 Task: Add an event with the title Second Marketing Campaign Launch, date '2024/03/06', time 8:00 AM to 10:00 AMand add a description: The PIP Discussion will be conducted in a respectful and confidential manner, ensuring that the employee feels heard and valued. The ultimate goal is to create a supportive environment that encourages growth, self-improvement, and the attainment of desired performance levels.Select event color  Graphite . Add location for the event as: 987 Wild Wadi Water Park, Dubai, UAE, logged in from the account softage.6@softage.netand send the event invitation to softage.7@softage.net and softage.8@softage.net. Set a reminder for the event Every weekday(Monday to Friday)
Action: Mouse moved to (74, 91)
Screenshot: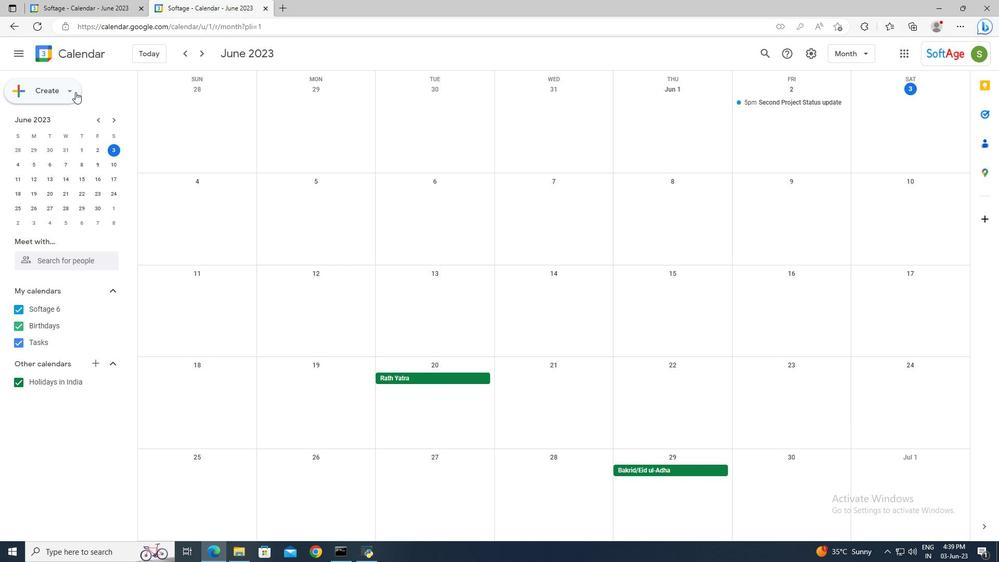 
Action: Mouse pressed left at (74, 91)
Screenshot: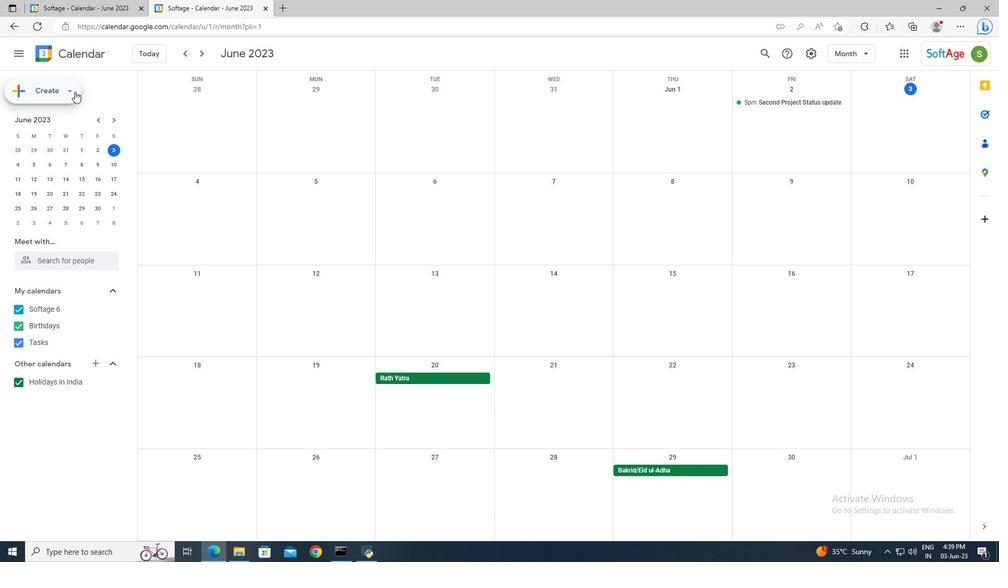 
Action: Mouse moved to (74, 117)
Screenshot: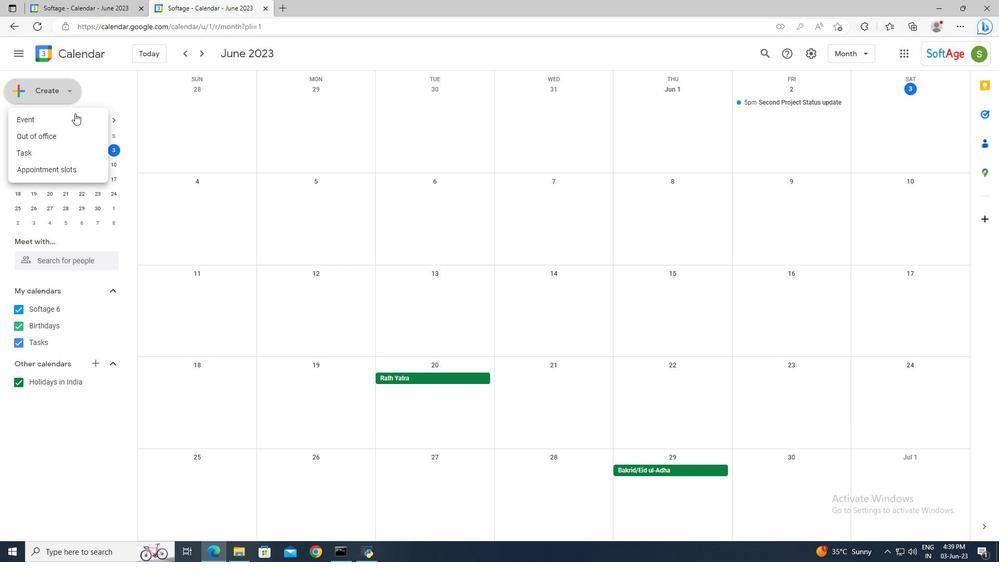 
Action: Mouse pressed left at (74, 117)
Screenshot: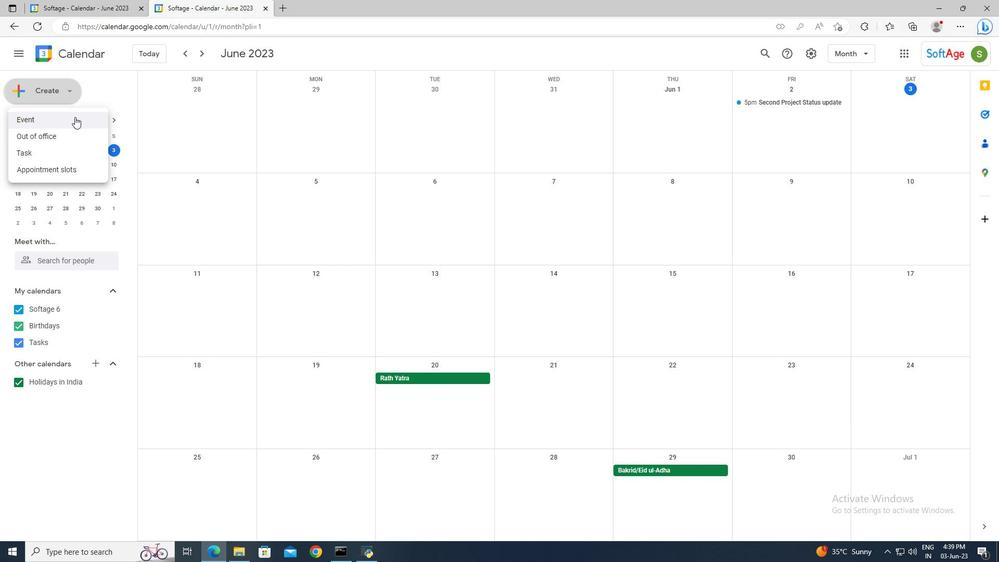 
Action: Mouse moved to (757, 356)
Screenshot: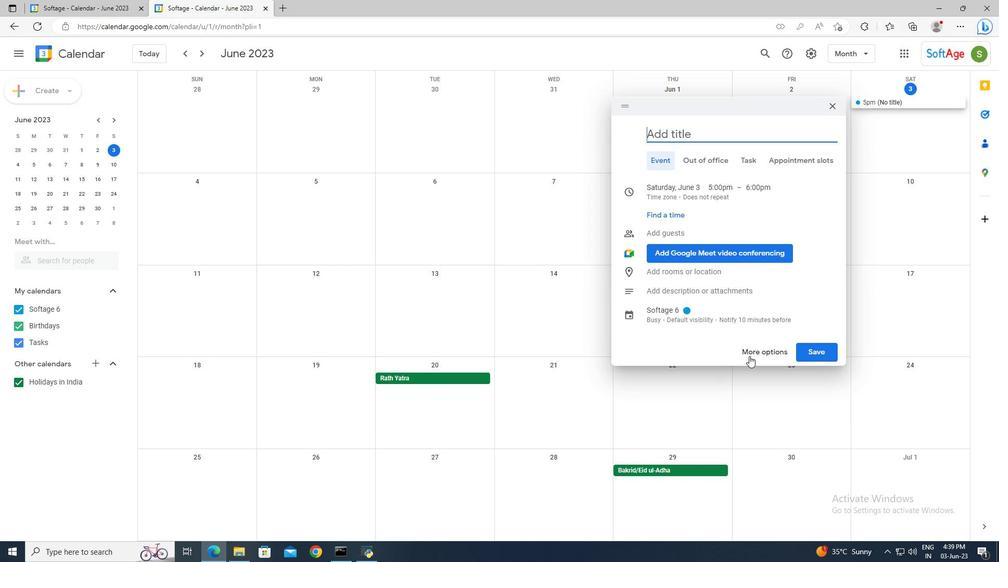 
Action: Mouse pressed left at (757, 356)
Screenshot: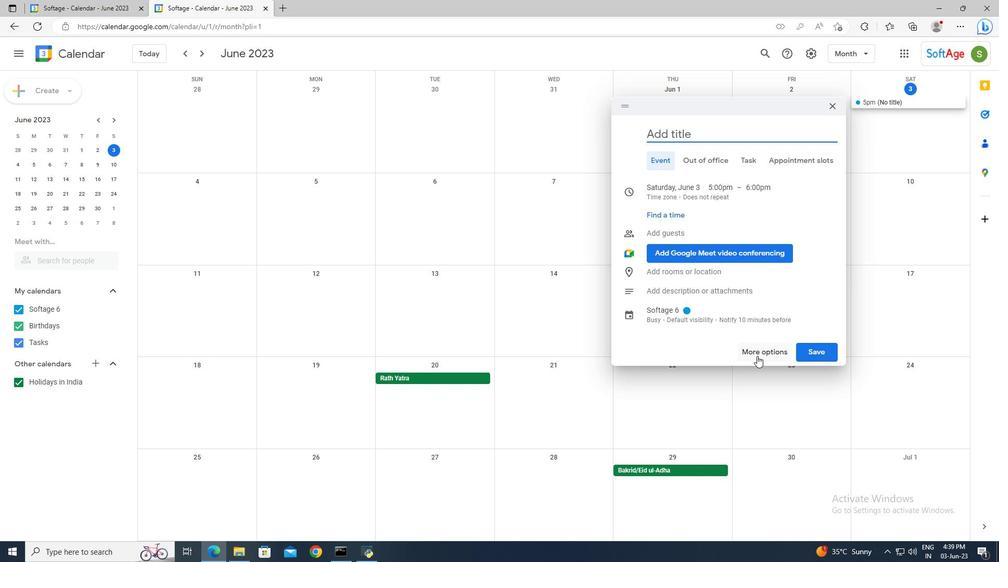 
Action: Mouse moved to (292, 59)
Screenshot: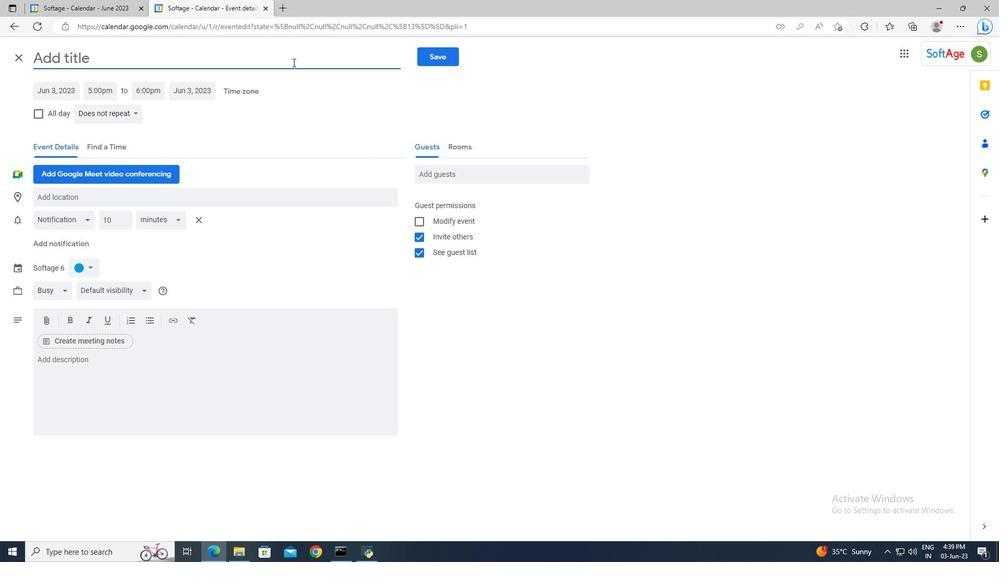 
Action: Mouse pressed left at (292, 59)
Screenshot: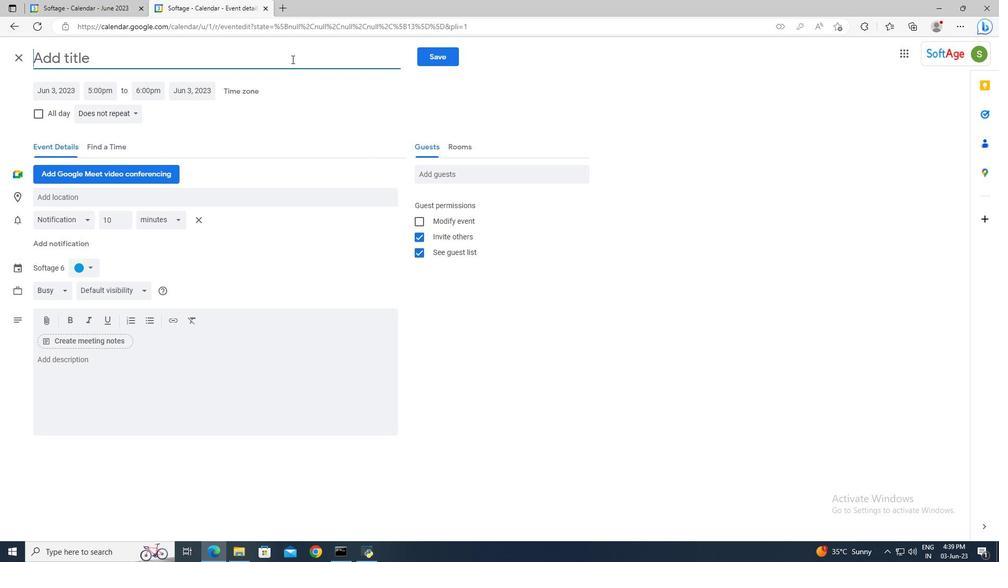 
Action: Key pressed <Key.shift>Second<Key.space><Key.shift>Marketing<Key.space><Key.shift>Campaign<Key.space><Key.shift>Launch
Screenshot: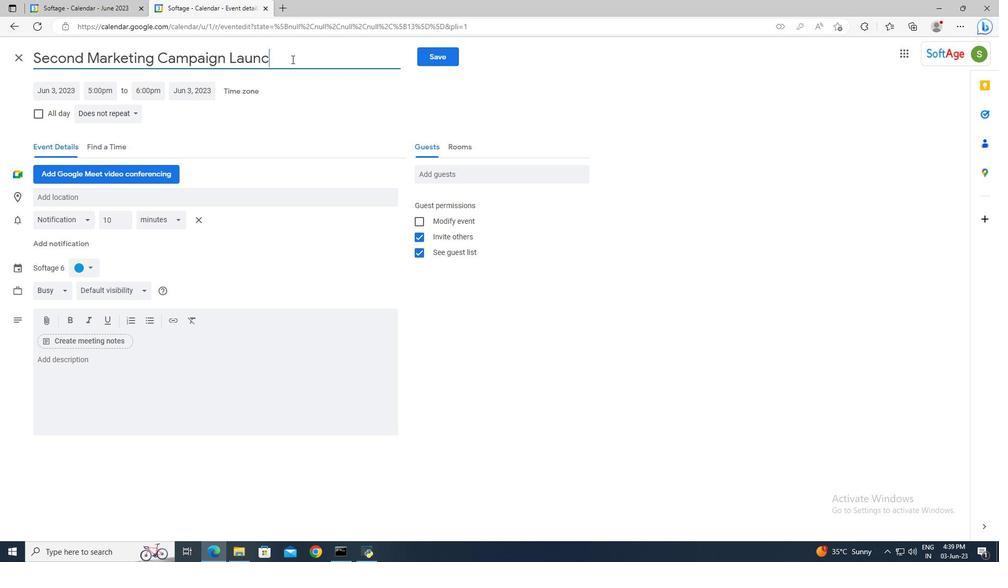 
Action: Mouse moved to (65, 91)
Screenshot: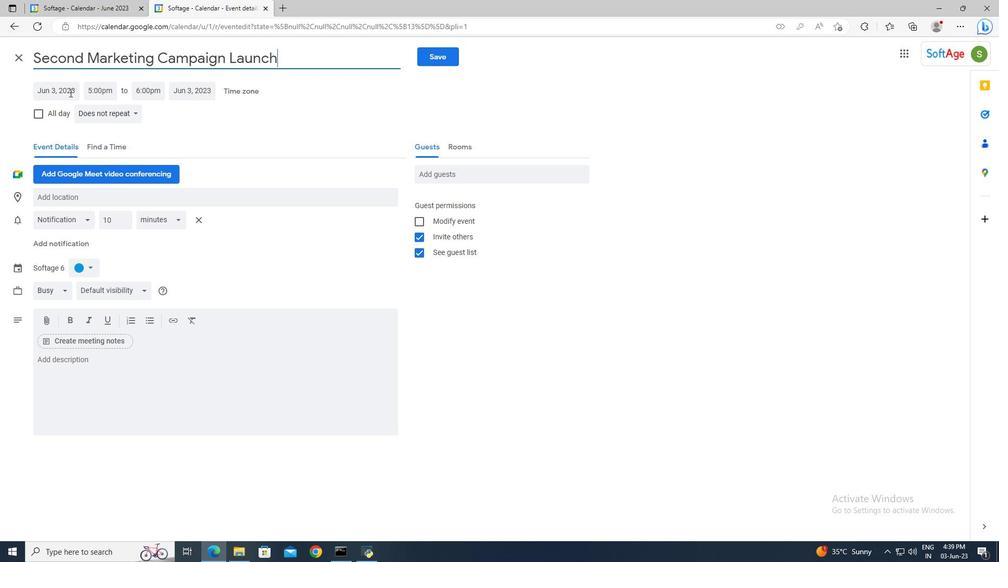 
Action: Mouse pressed left at (65, 91)
Screenshot: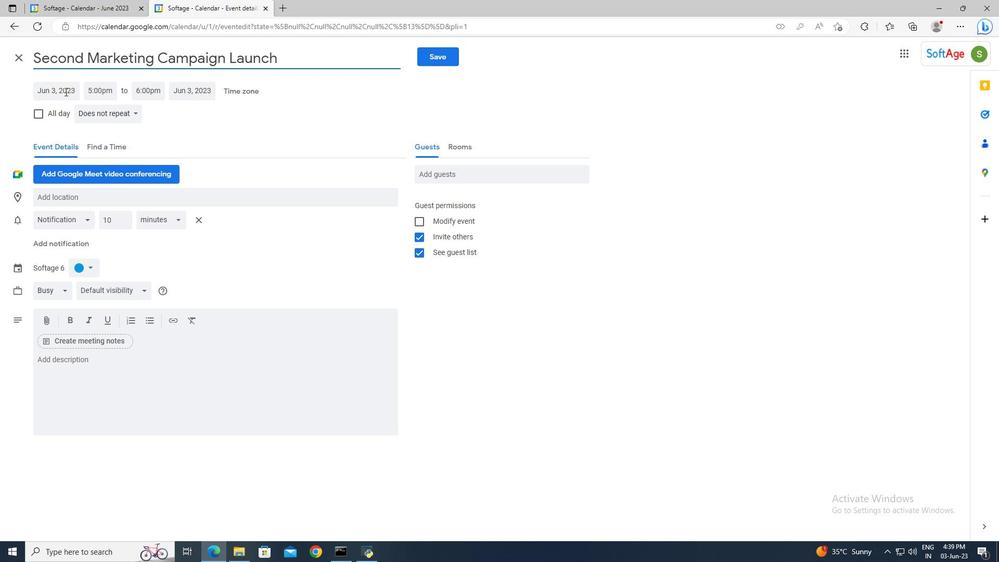 
Action: Mouse moved to (162, 111)
Screenshot: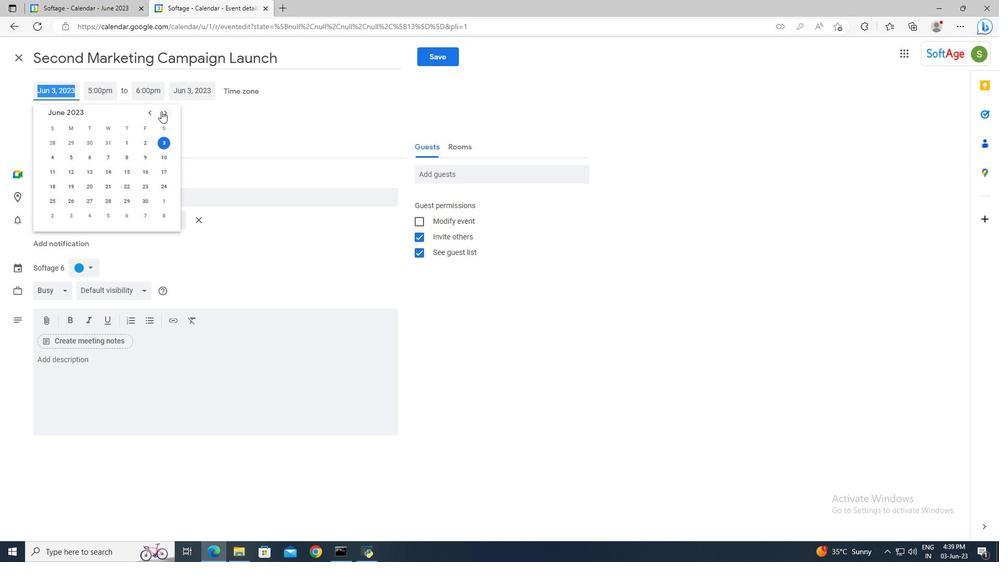 
Action: Mouse pressed left at (162, 111)
Screenshot: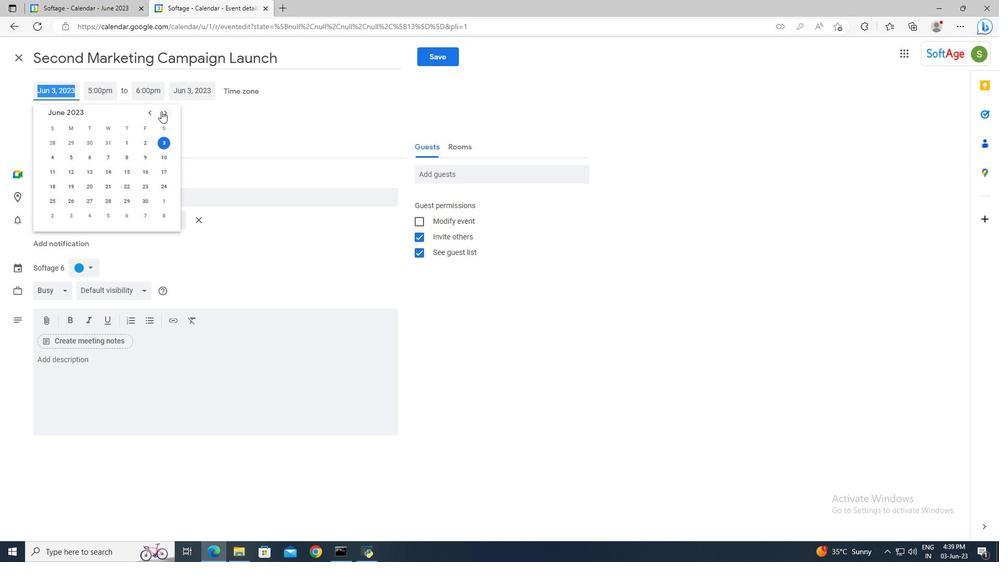 
Action: Mouse pressed left at (162, 111)
Screenshot: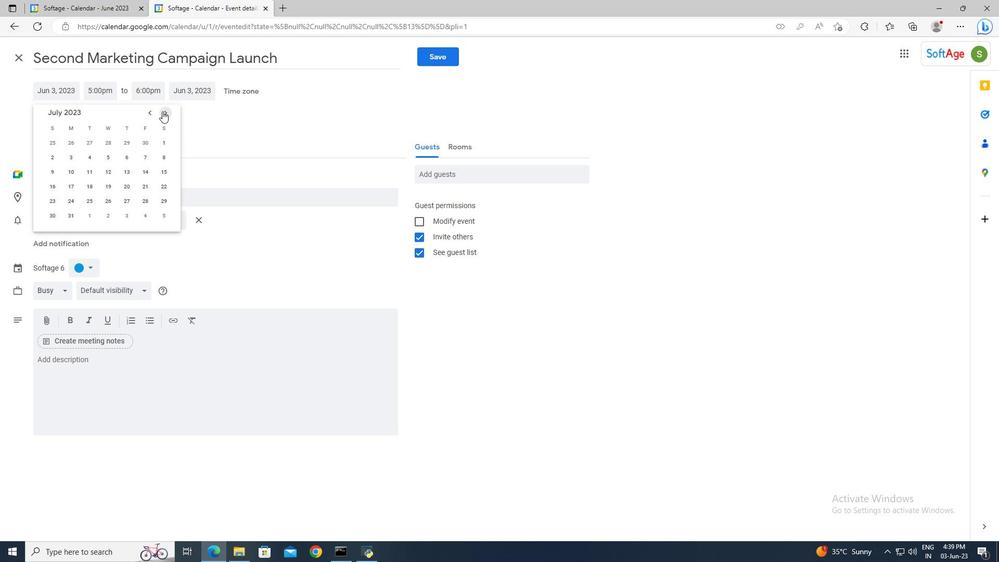 
Action: Mouse pressed left at (162, 111)
Screenshot: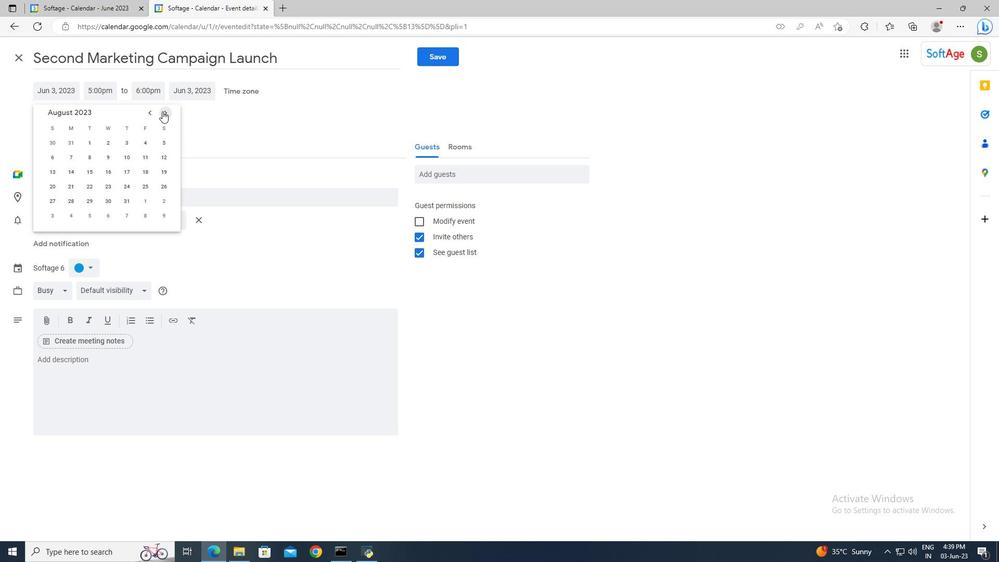 
Action: Mouse pressed left at (162, 111)
Screenshot: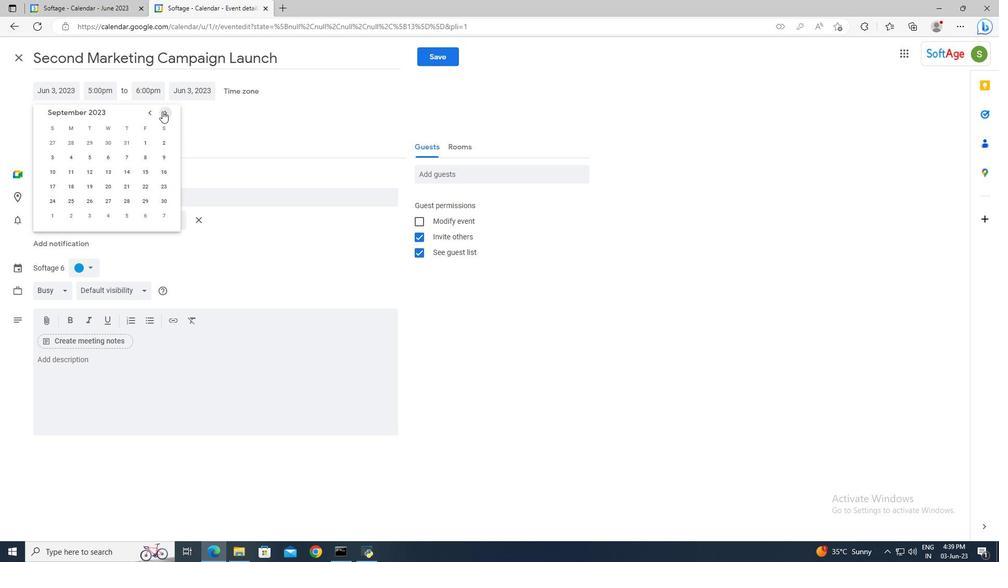 
Action: Mouse pressed left at (162, 111)
Screenshot: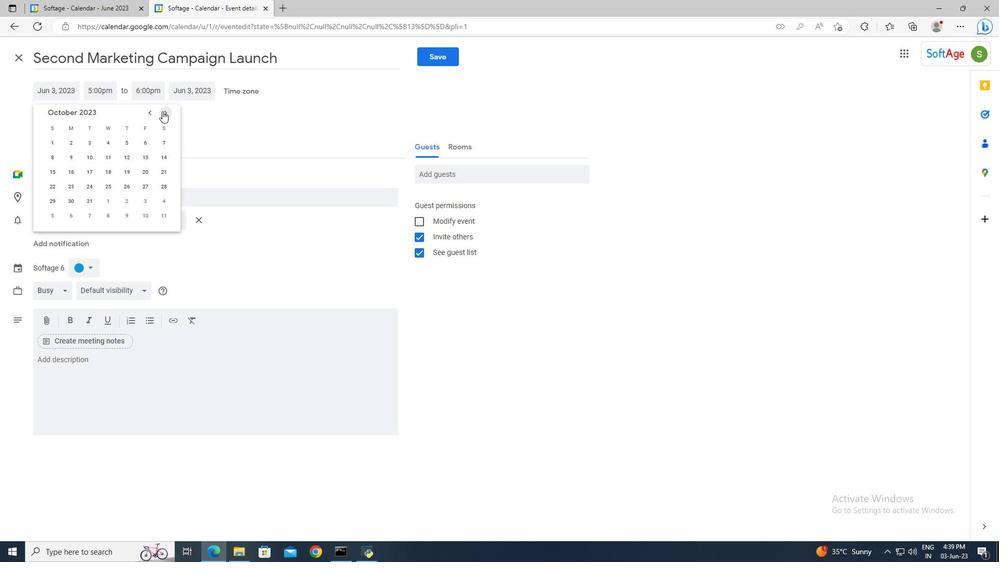 
Action: Mouse pressed left at (162, 111)
Screenshot: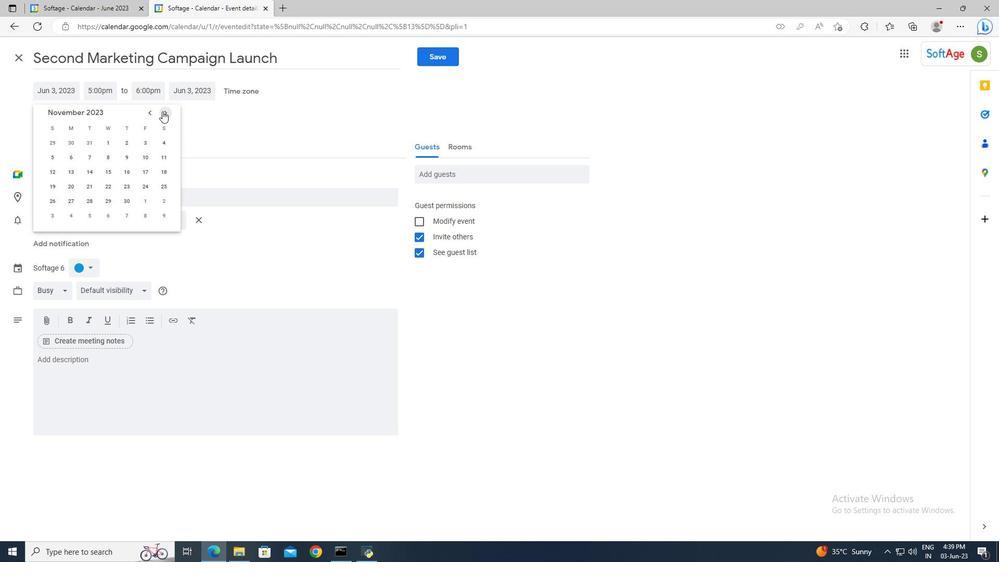
Action: Mouse pressed left at (162, 111)
Screenshot: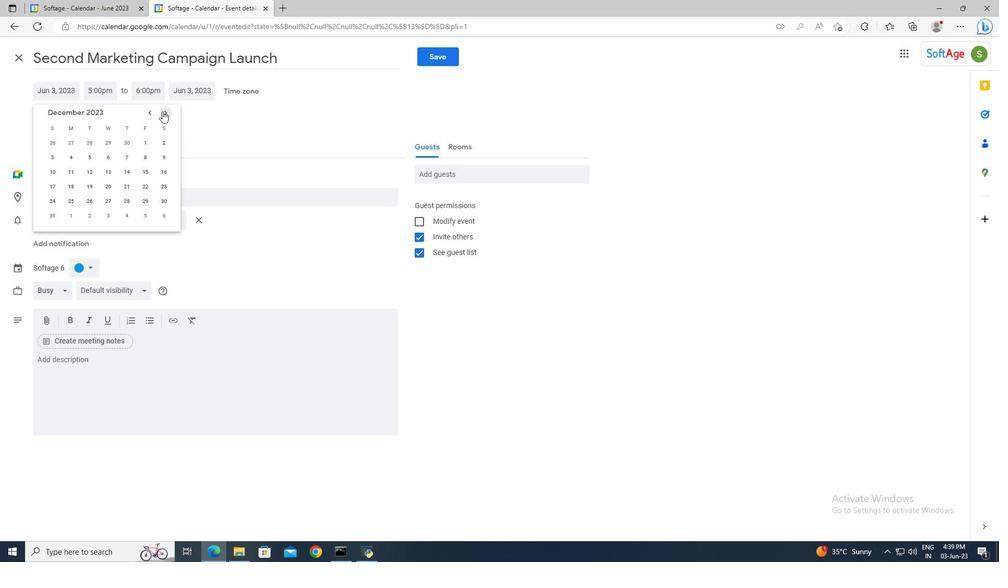 
Action: Mouse pressed left at (162, 111)
Screenshot: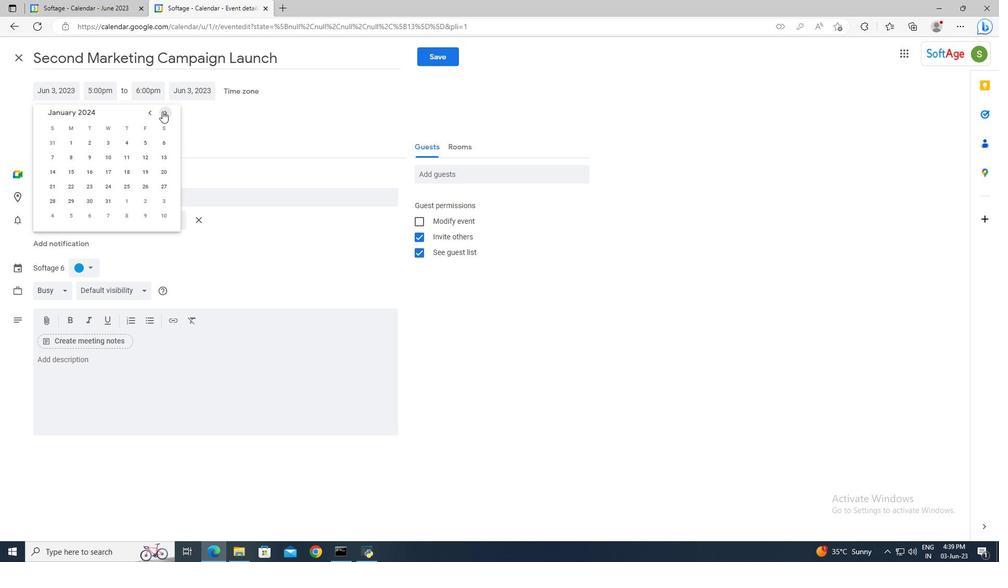
Action: Mouse pressed left at (162, 111)
Screenshot: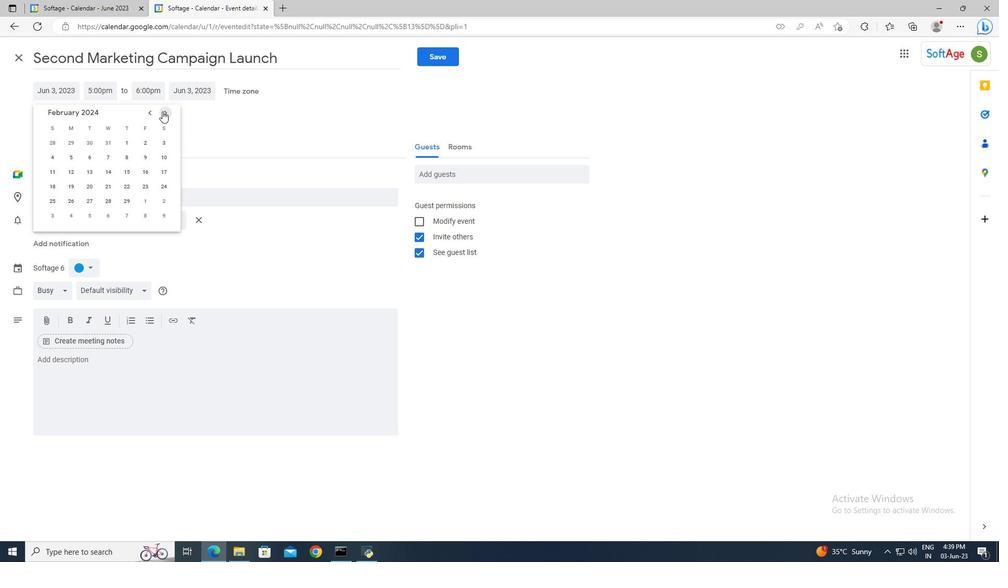 
Action: Mouse moved to (114, 156)
Screenshot: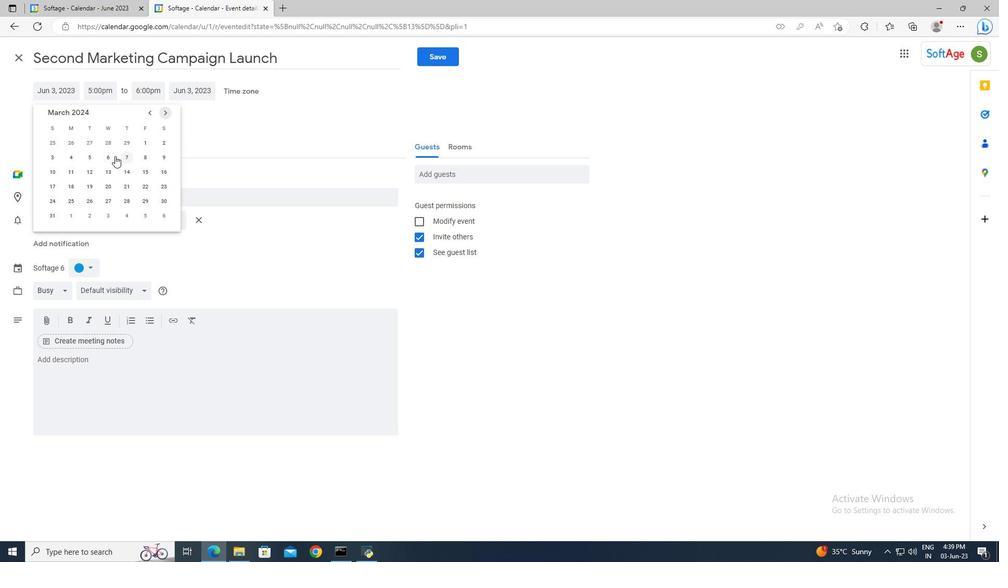 
Action: Mouse pressed left at (114, 156)
Screenshot: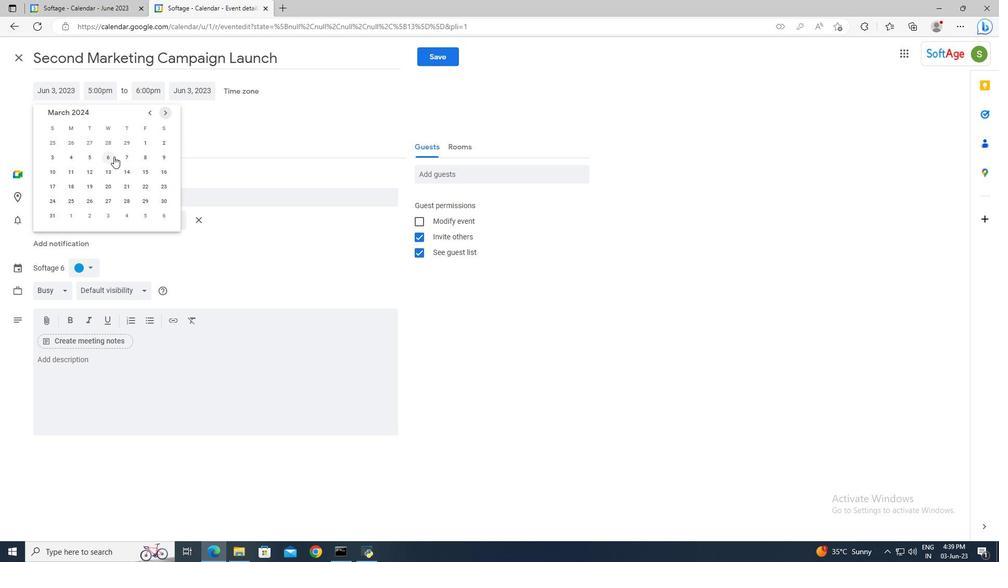 
Action: Mouse moved to (107, 91)
Screenshot: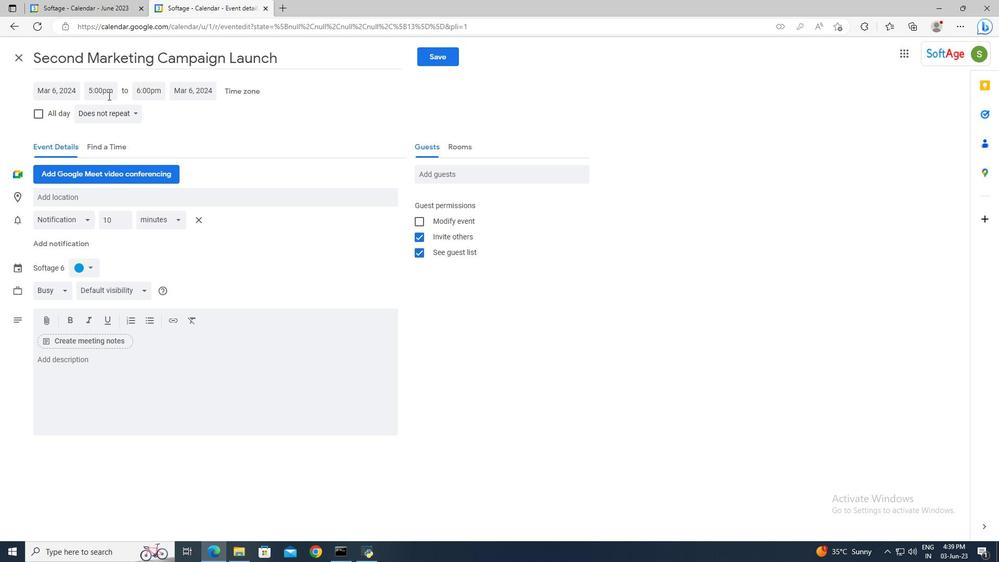 
Action: Mouse pressed left at (107, 91)
Screenshot: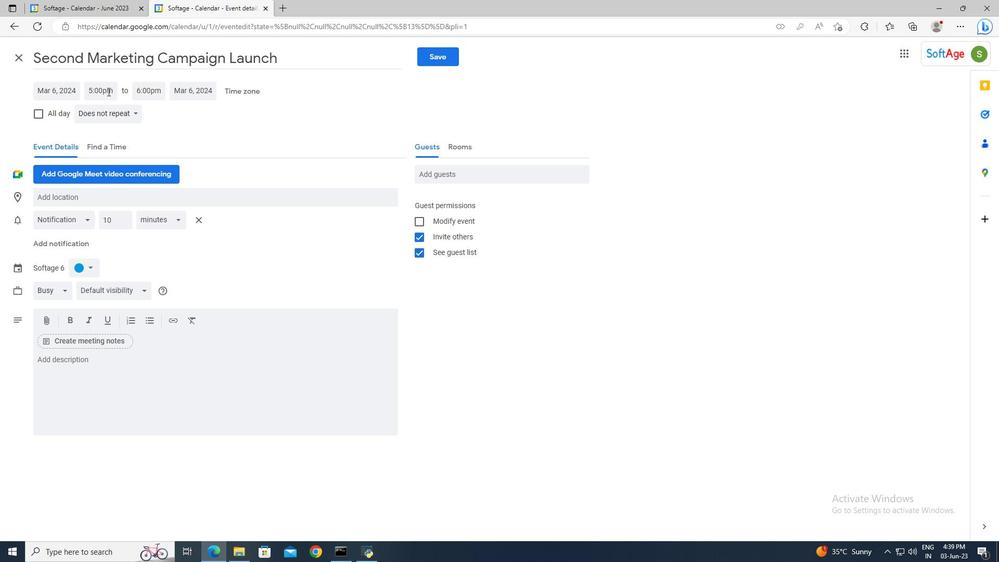 
Action: Key pressed 8<Key.shift_r>:00am<Key.enter><Key.tab>10<Key.shift>:00am<Key.enter>
Screenshot: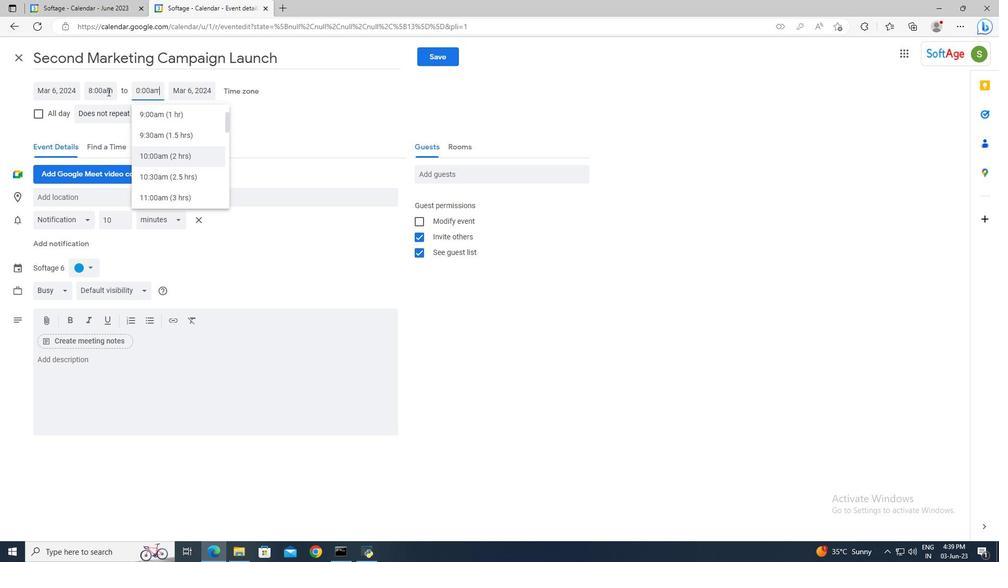 
Action: Mouse moved to (96, 358)
Screenshot: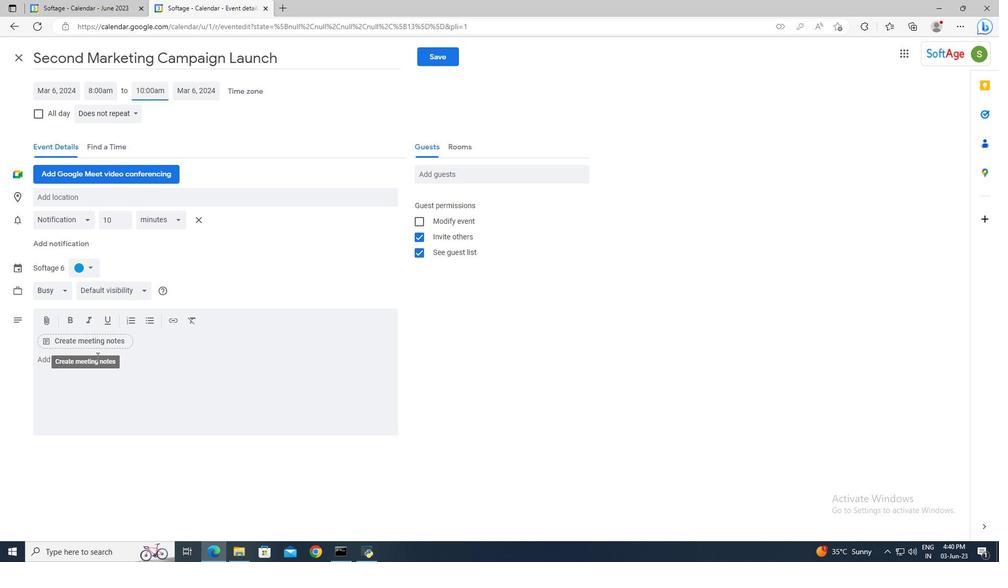 
Action: Mouse pressed left at (96, 358)
Screenshot: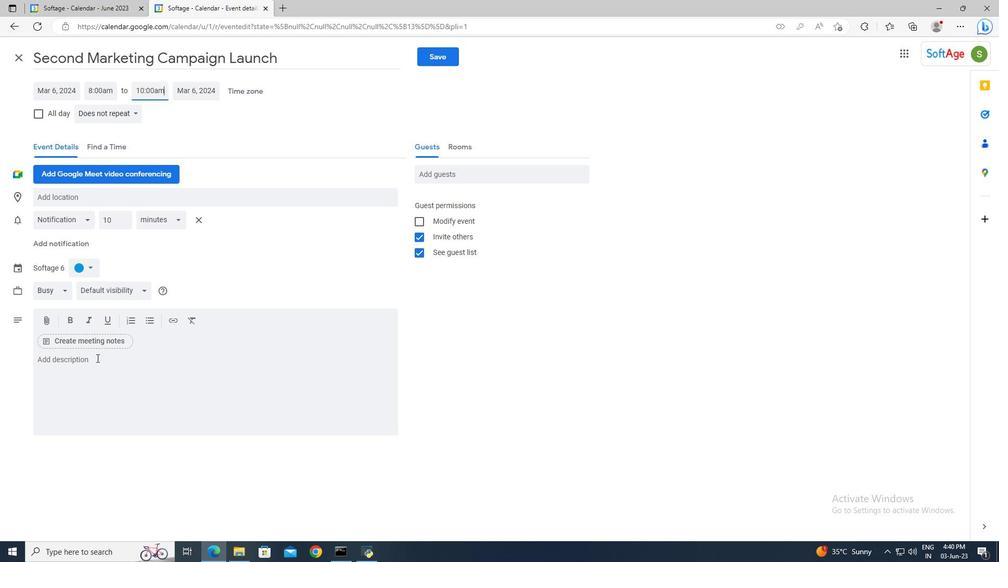 
Action: Key pressed <Key.shift>The<Key.space><Key.shift>PIP<Key.space><Key.shift>Discussion<Key.space>will<Key.space>be<Key.space>conducted<Key.space>in<Key.space>a<Key.space>respectful<Key.space>and<Key.space>confidential<Key.space>manner,<Key.space>ensuring<Key.space>that<Key.space>the<Key.space>employee<Key.space>feels<Key.space>heard<Key.space>and<Key.space>valued.<Key.space><Key.shift>The<Key.space>ultimate<Key.space>goal<Key.space>is<Key.space>to<Key.space>create<Key.space>a<Key.space>supportive<Key.space>environment<Key.space>that<Key.space>encourages<Key.space>growth,<Key.space>self-improvement,<Key.space>and<Key.space>the<Key.space>attainment<Key.space>of<Key.space>desired<Key.space>performance<Key.space>levels.
Screenshot: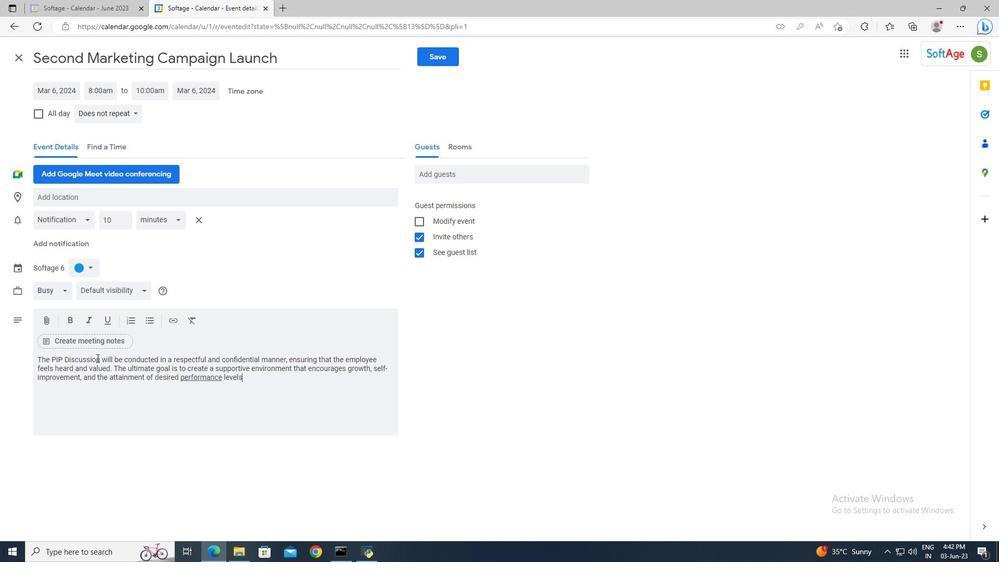 
Action: Mouse moved to (86, 265)
Screenshot: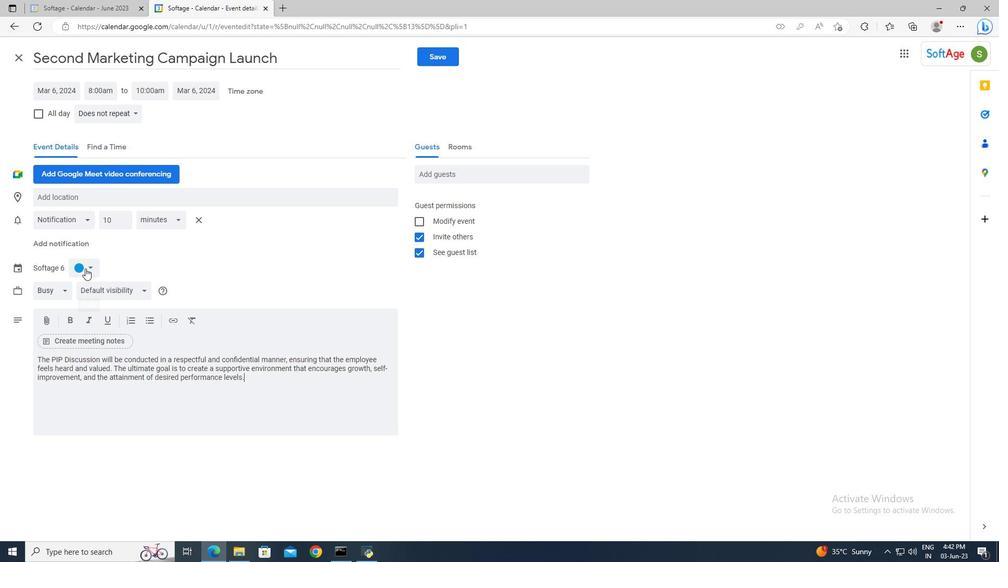 
Action: Mouse pressed left at (86, 265)
Screenshot: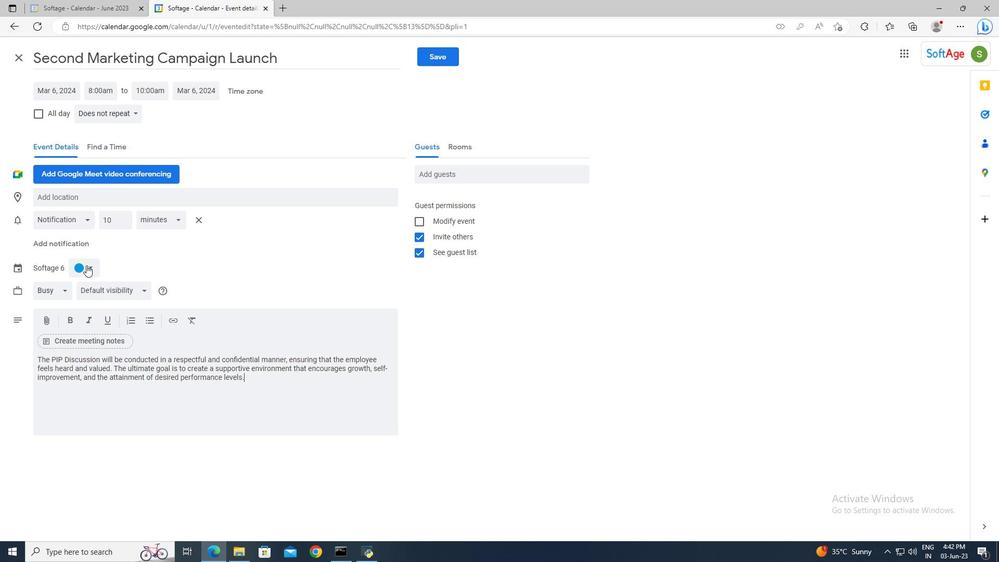 
Action: Mouse moved to (81, 329)
Screenshot: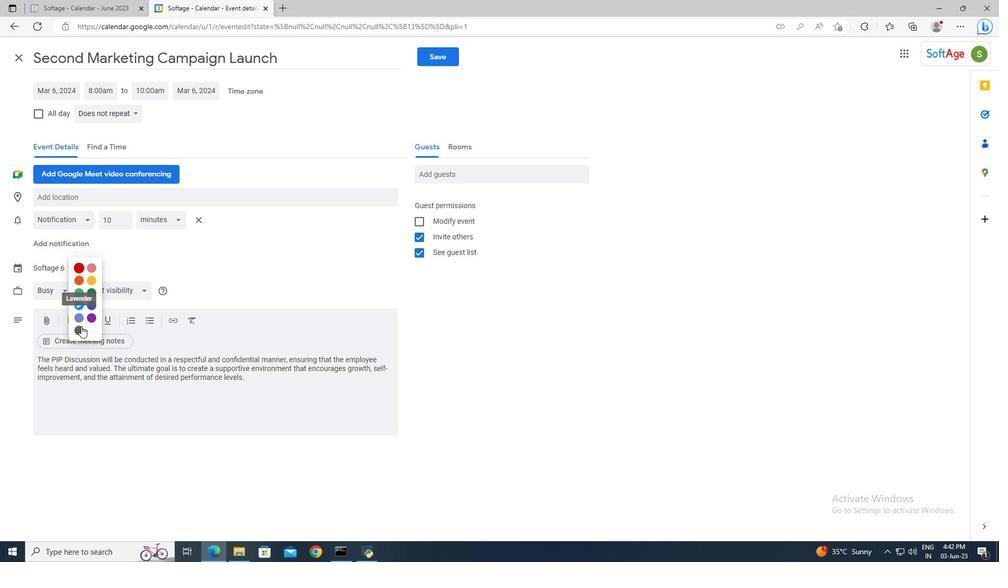 
Action: Mouse pressed left at (81, 329)
Screenshot: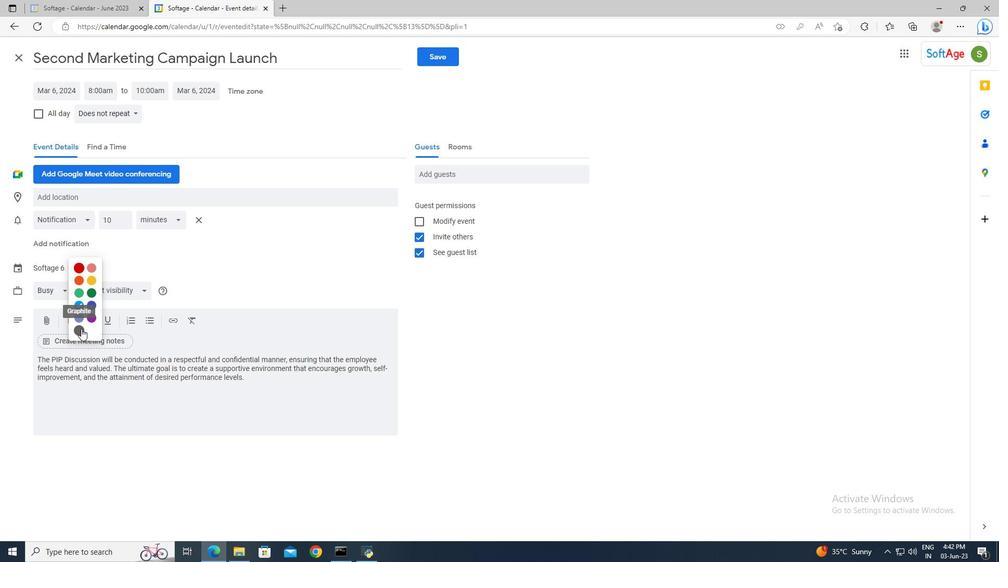 
Action: Mouse moved to (115, 198)
Screenshot: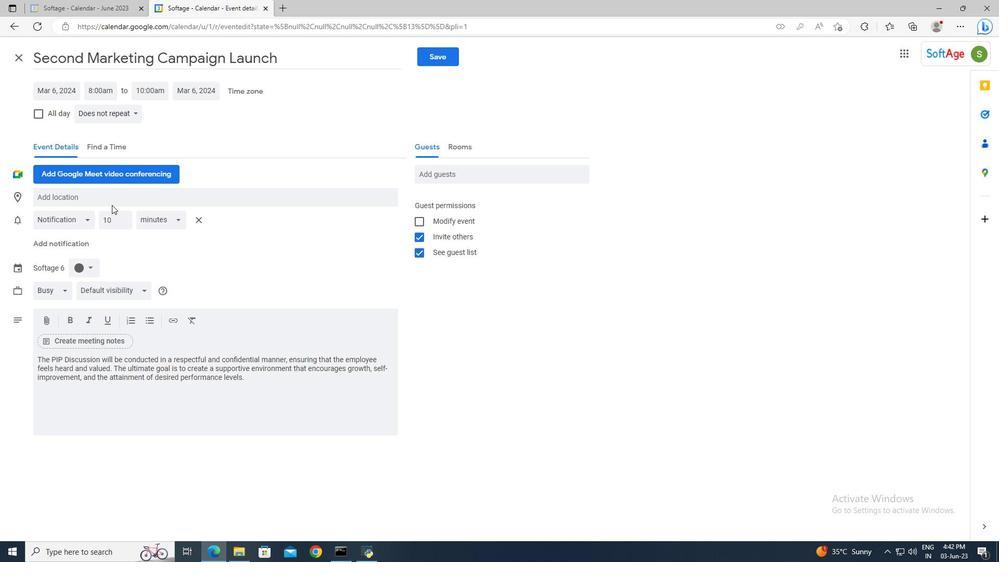 
Action: Mouse pressed left at (115, 198)
Screenshot: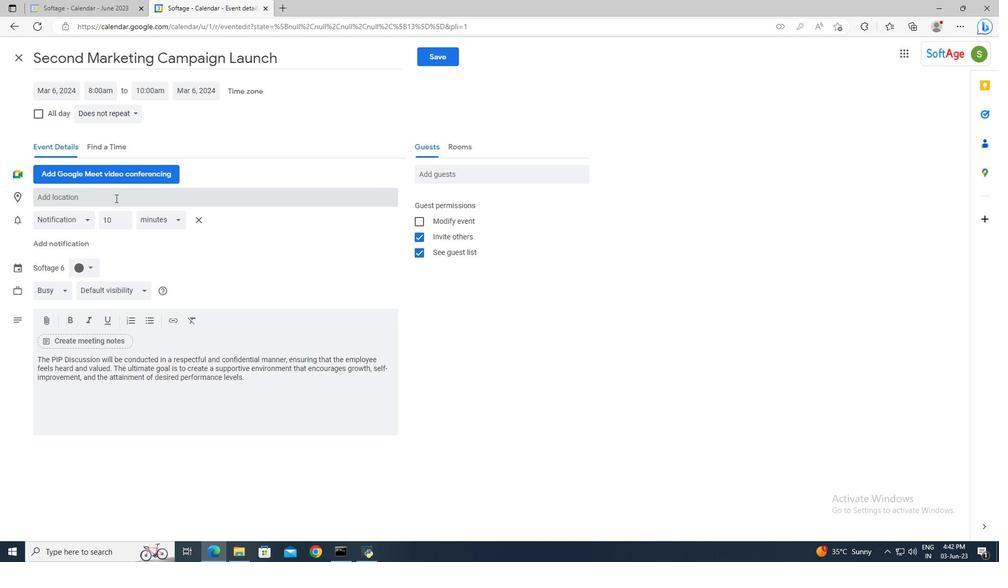 
Action: Key pressed 987<Key.space><Key.shift>Wild<Key.space><Key.shift><Key.shift><Key.shift><Key.shift><Key.shift><Key.shift><Key.shift><Key.shift><Key.shift><Key.shift><Key.shift><Key.shift><Key.shift><Key.shift><Key.shift><Key.shift><Key.shift><Key.shift><Key.shift><Key.shift><Key.shift><Key.shift><Key.shift><Key.shift><Key.shift><Key.shift><Key.shift><Key.shift><Key.shift><Key.shift><Key.shift><Key.shift><Key.shift><Key.shift><Key.shift><Key.shift><Key.shift><Key.shift><Key.shift>Wadi<Key.space><Key.shift>Water<Key.space><Key.shift>Park,<Key.space><Key.shift>Dubai,<Key.space><Key.shift>UAE
Screenshot: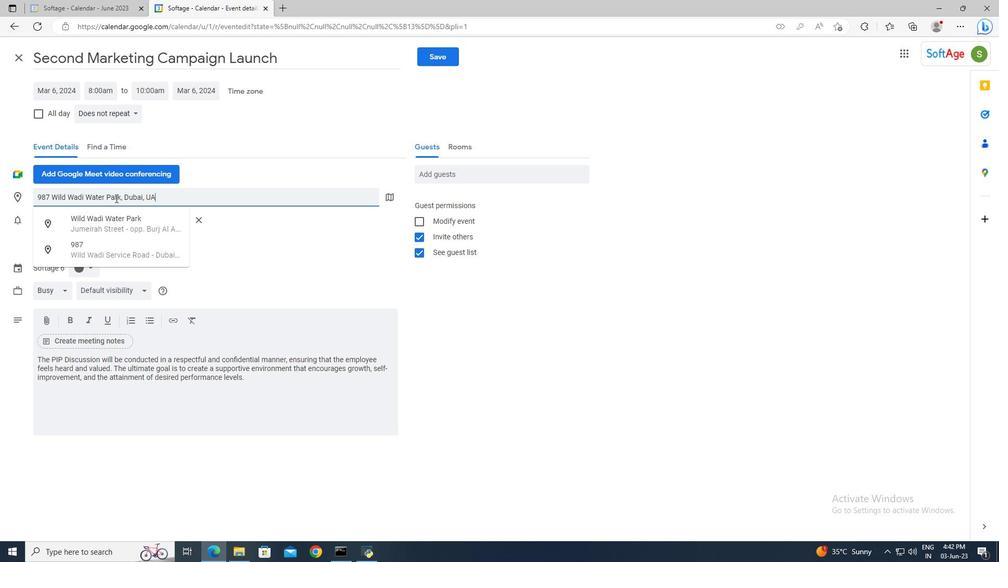 
Action: Mouse moved to (129, 219)
Screenshot: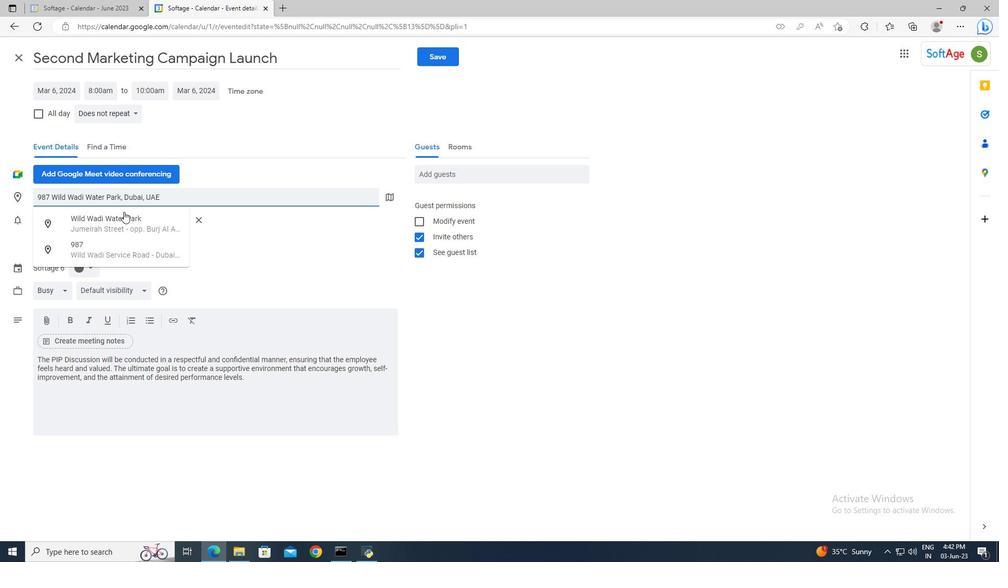 
Action: Mouse pressed left at (129, 219)
Screenshot: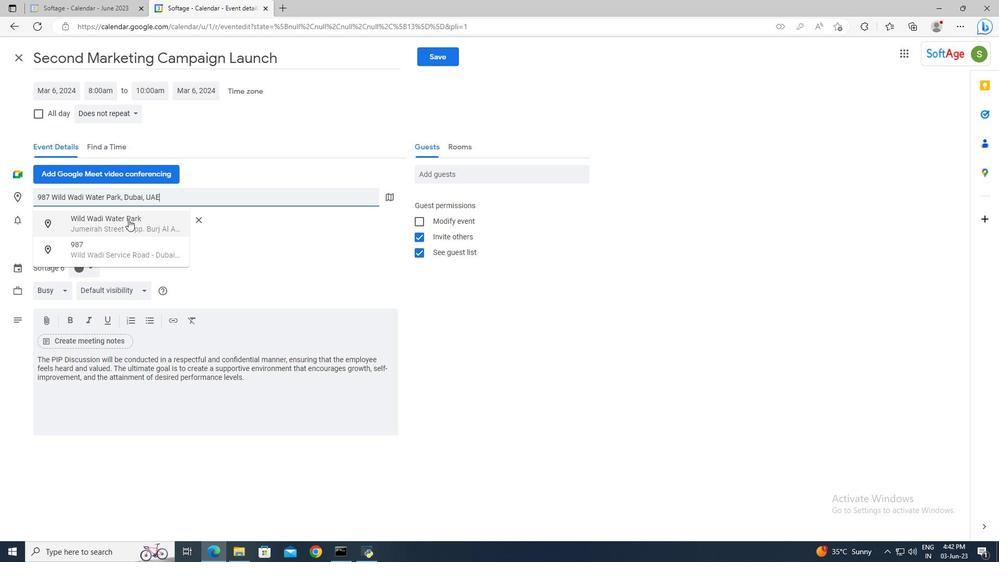 
Action: Mouse moved to (440, 178)
Screenshot: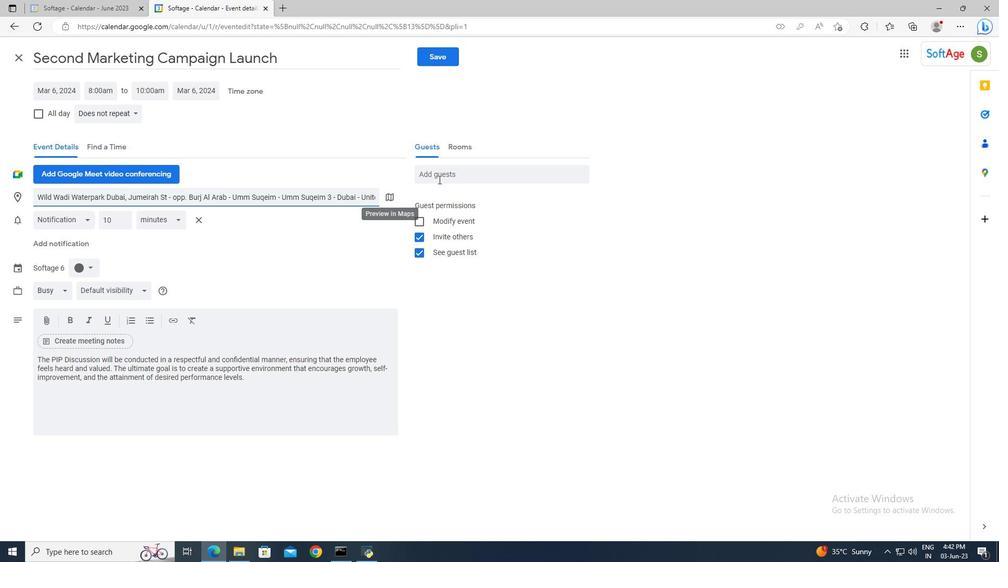 
Action: Mouse pressed left at (440, 178)
Screenshot: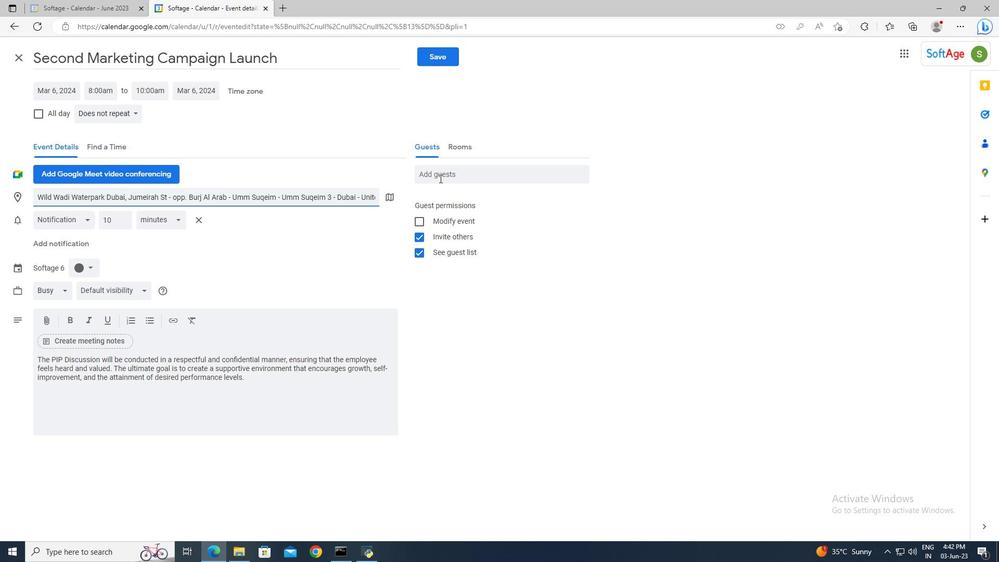 
Action: Mouse moved to (437, 178)
Screenshot: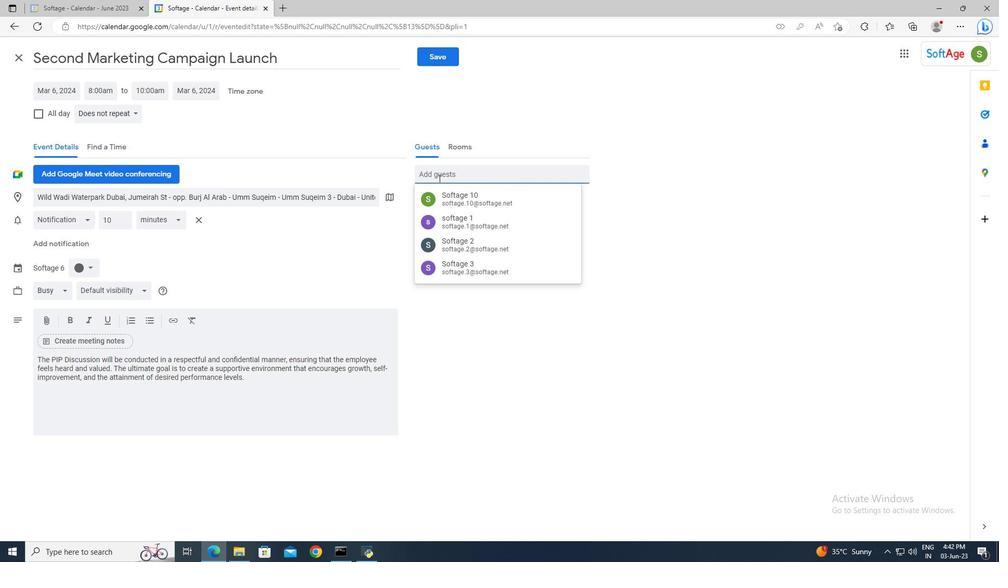 
Action: Key pressed so
Screenshot: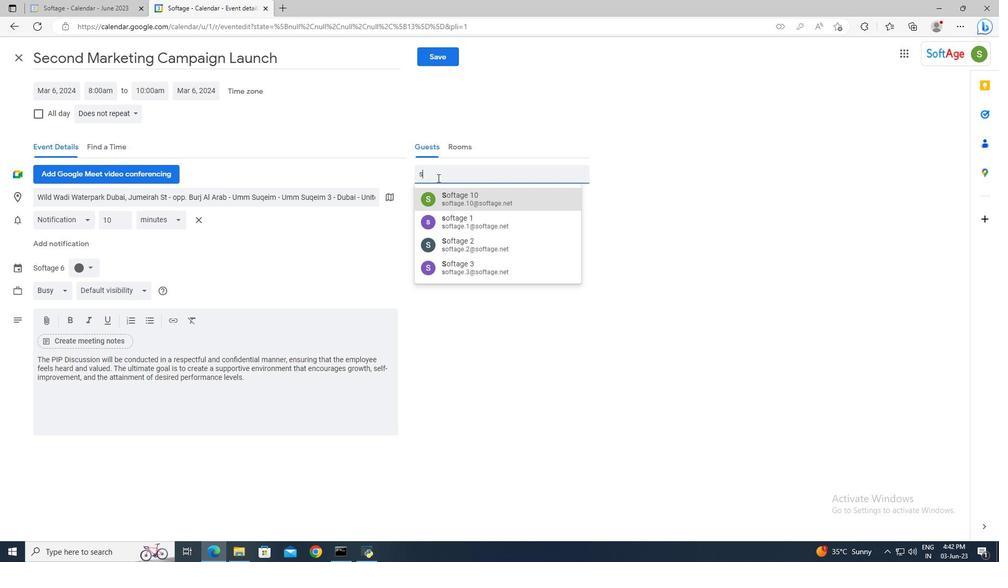 
Action: Mouse moved to (437, 178)
Screenshot: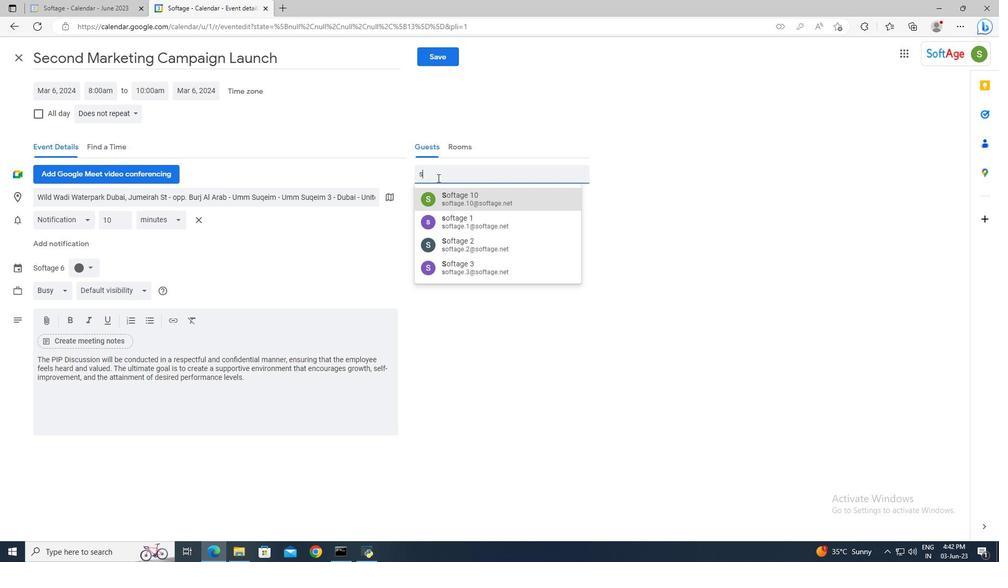 
Action: Key pressed ftage.7<Key.shift>@softage.net<Key.enter>softage.8<Key.shift>@softage.net<Key.enter>
Screenshot: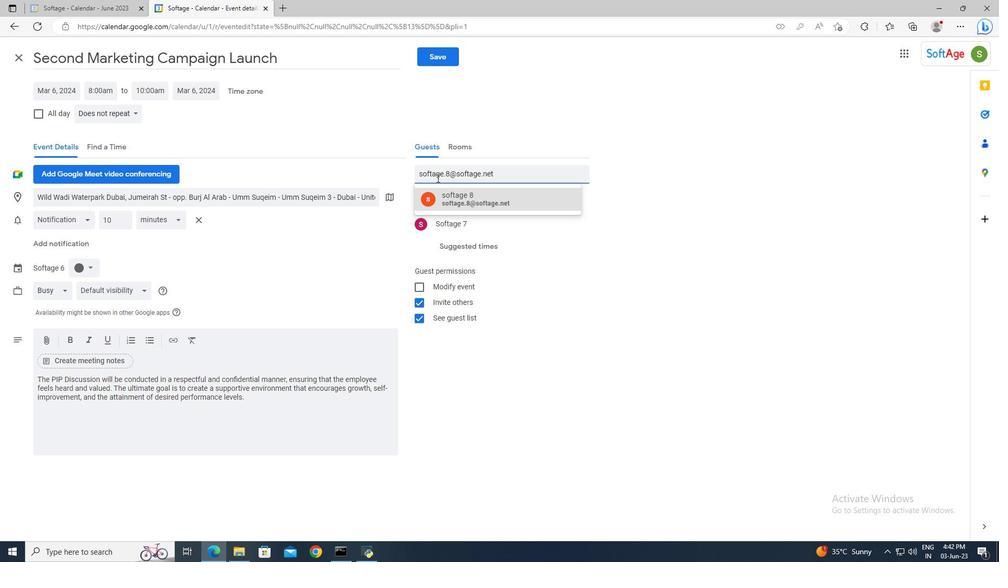 
Action: Mouse moved to (126, 108)
Screenshot: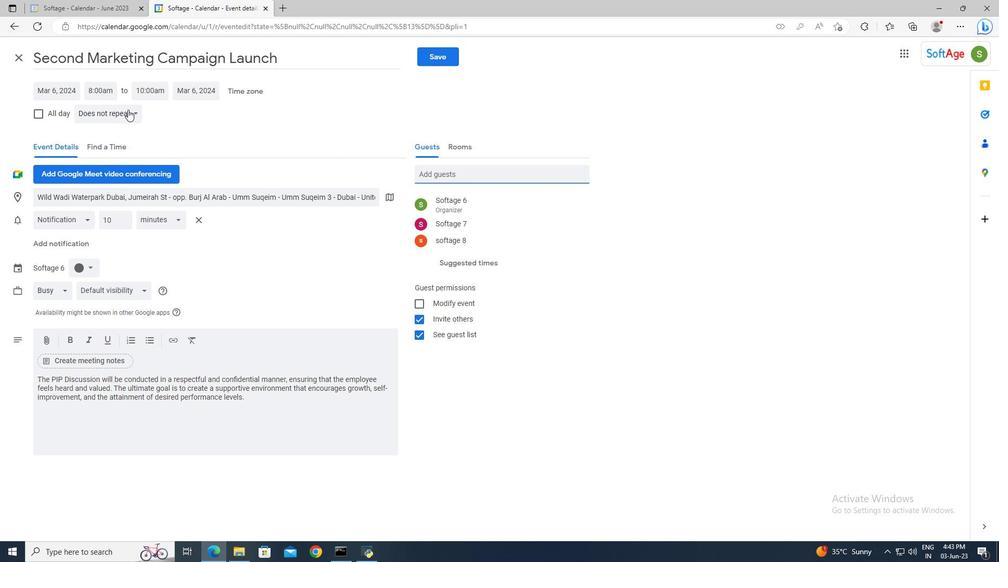 
Action: Mouse pressed left at (126, 108)
Screenshot: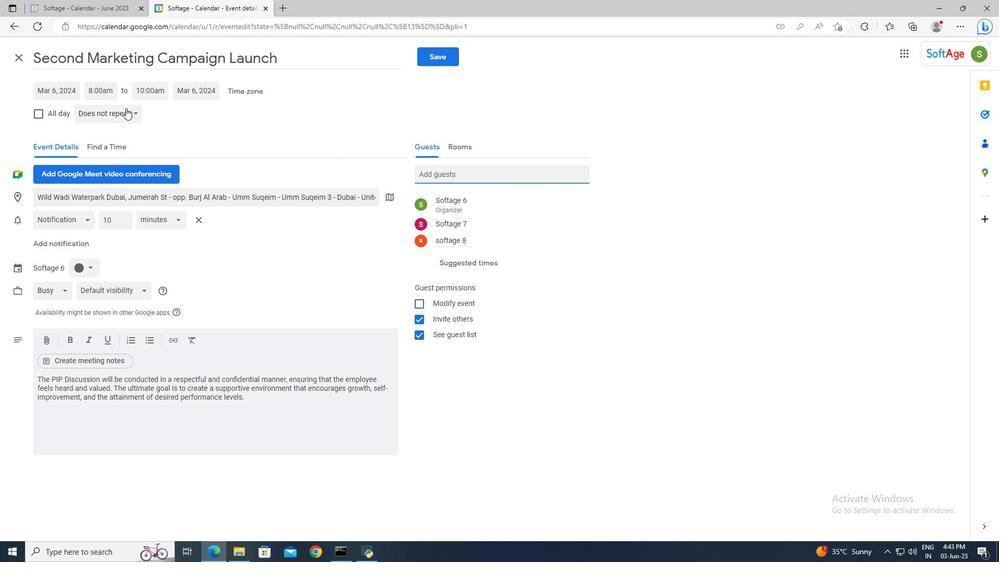 
Action: Mouse moved to (135, 204)
Screenshot: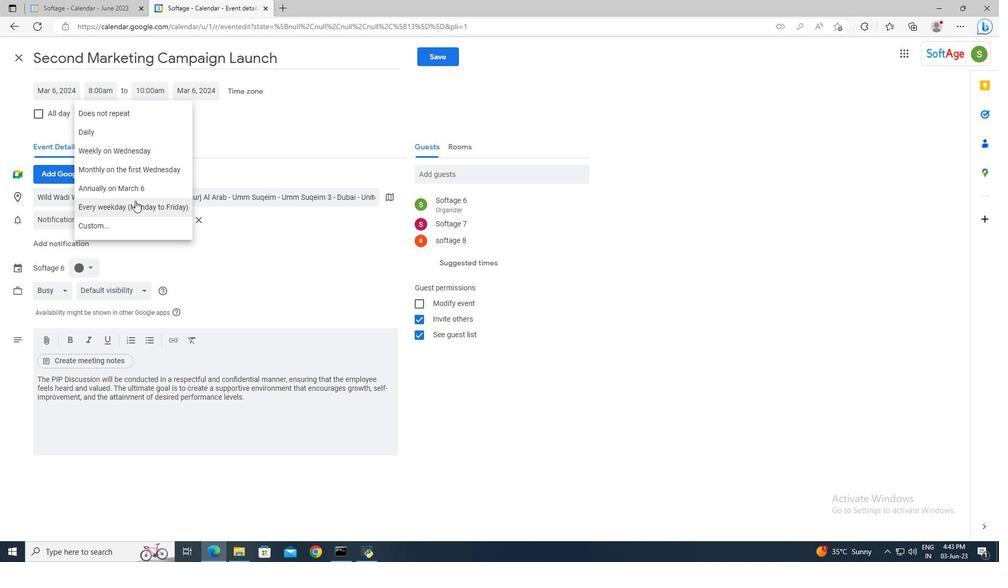 
Action: Mouse pressed left at (135, 204)
Screenshot: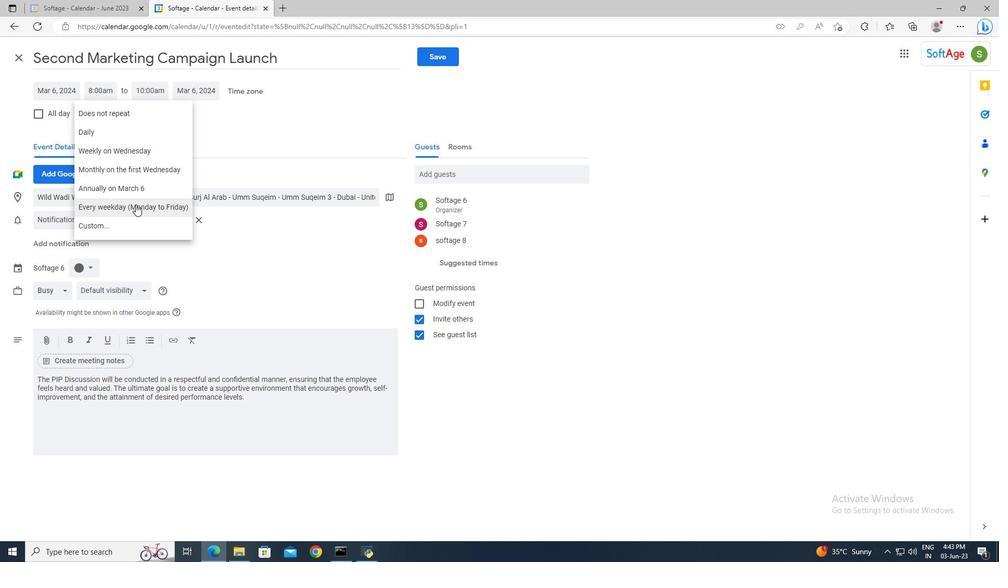 
Action: Mouse moved to (430, 61)
Screenshot: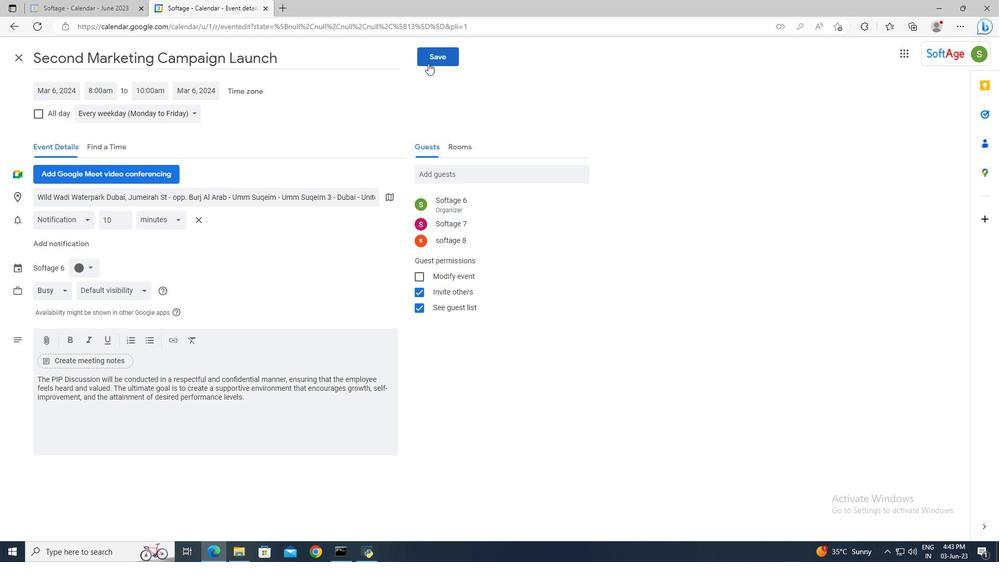 
Action: Mouse pressed left at (430, 61)
Screenshot: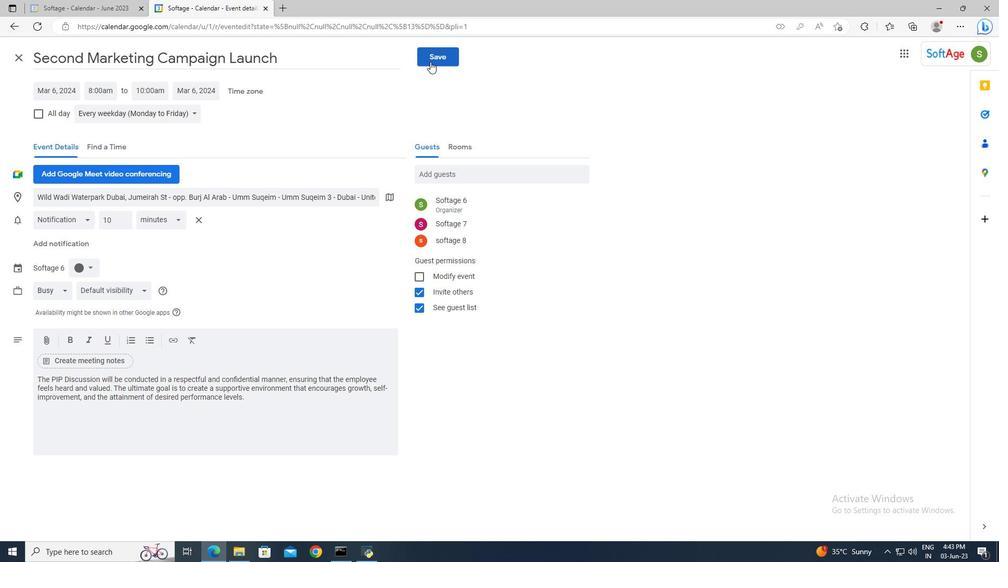 
Action: Mouse moved to (597, 313)
Screenshot: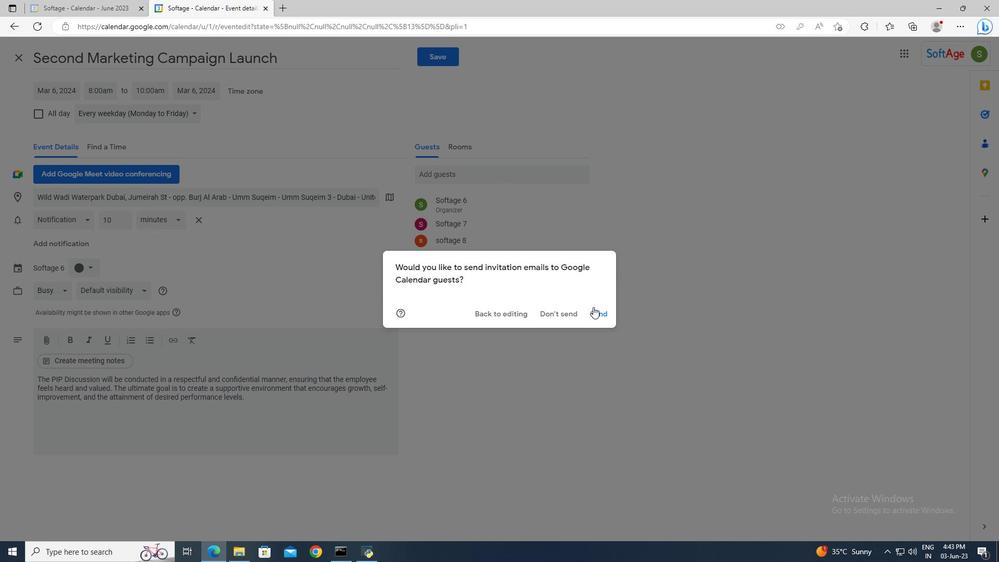 
Action: Mouse pressed left at (597, 313)
Screenshot: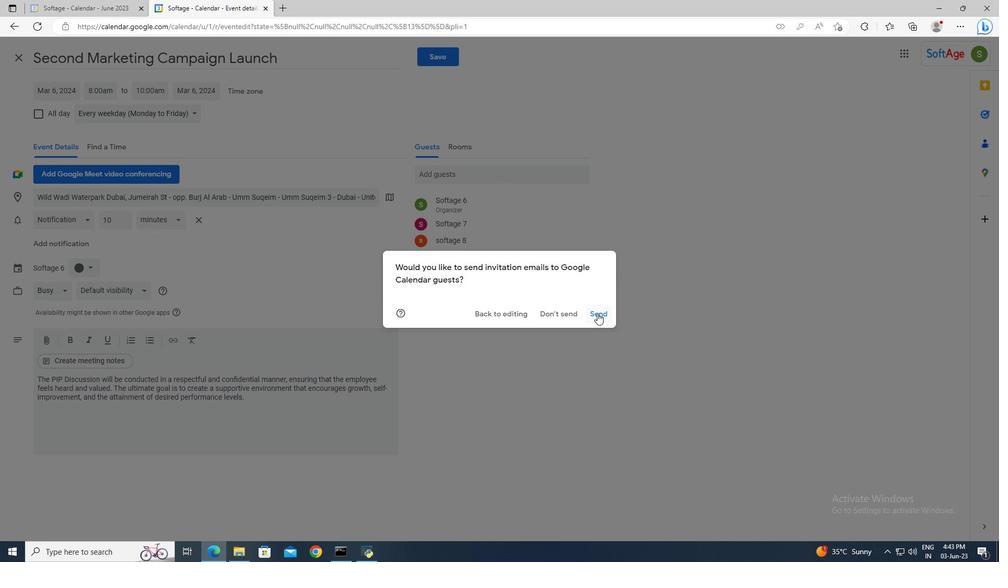 
